 Task: Change the details to hide.
Action: Mouse moved to (683, 73)
Screenshot: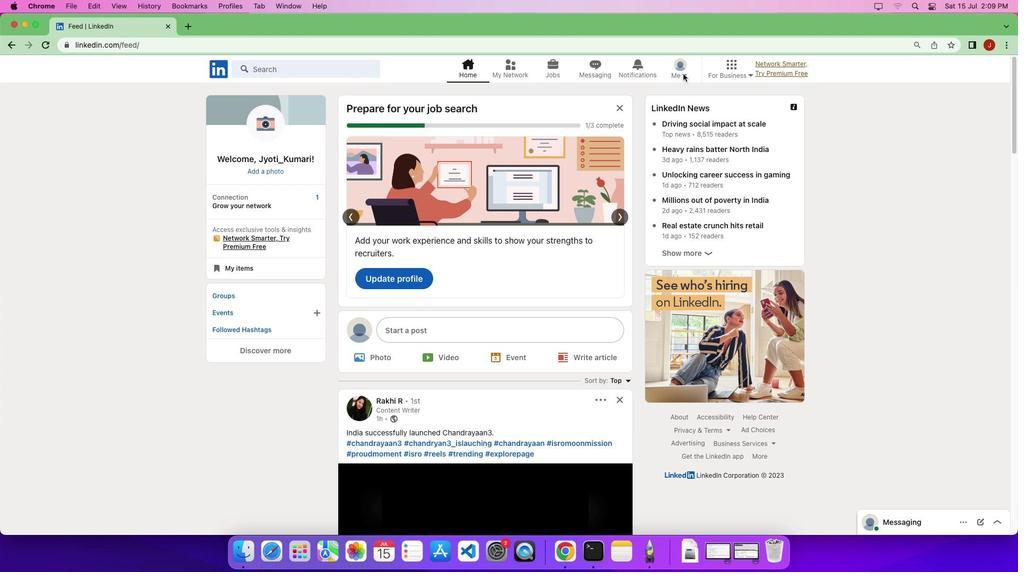 
Action: Mouse pressed left at (683, 73)
Screenshot: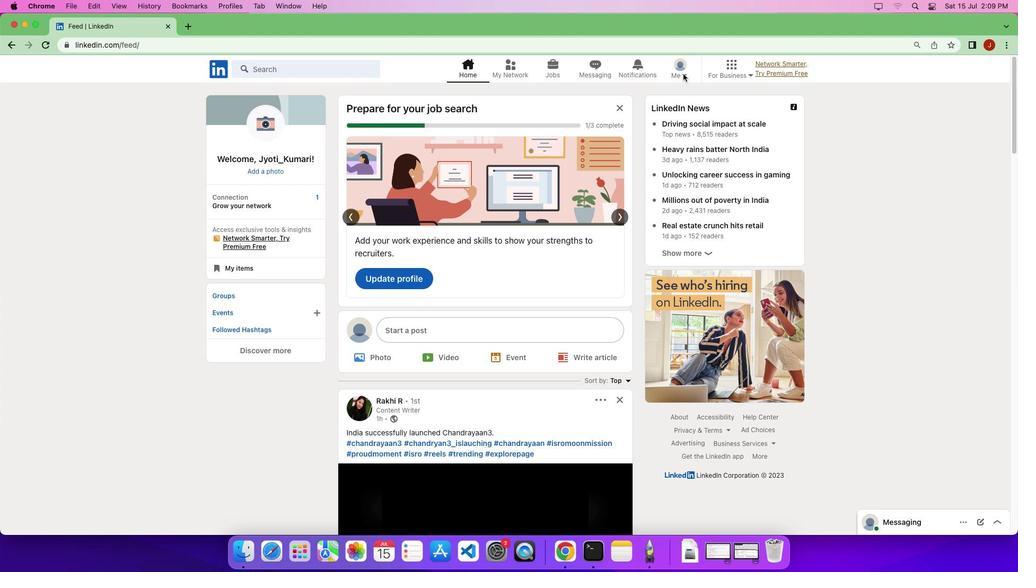 
Action: Mouse moved to (685, 74)
Screenshot: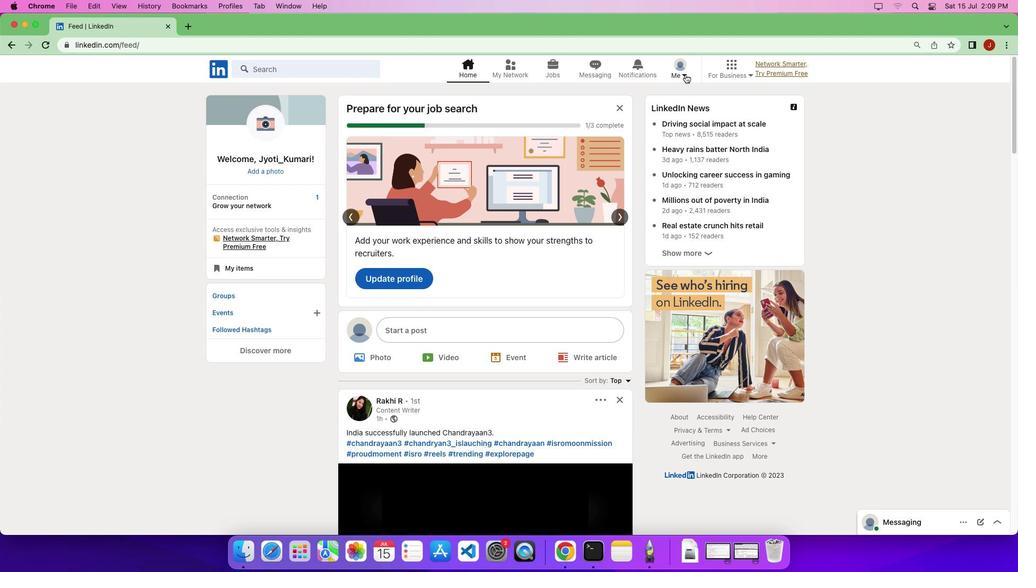 
Action: Mouse pressed left at (685, 74)
Screenshot: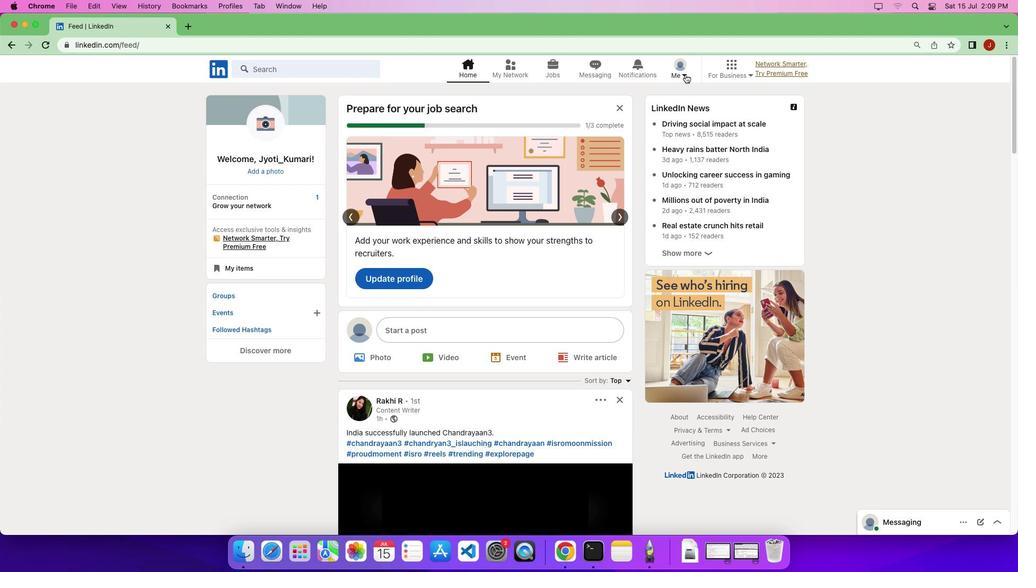 
Action: Mouse moved to (614, 197)
Screenshot: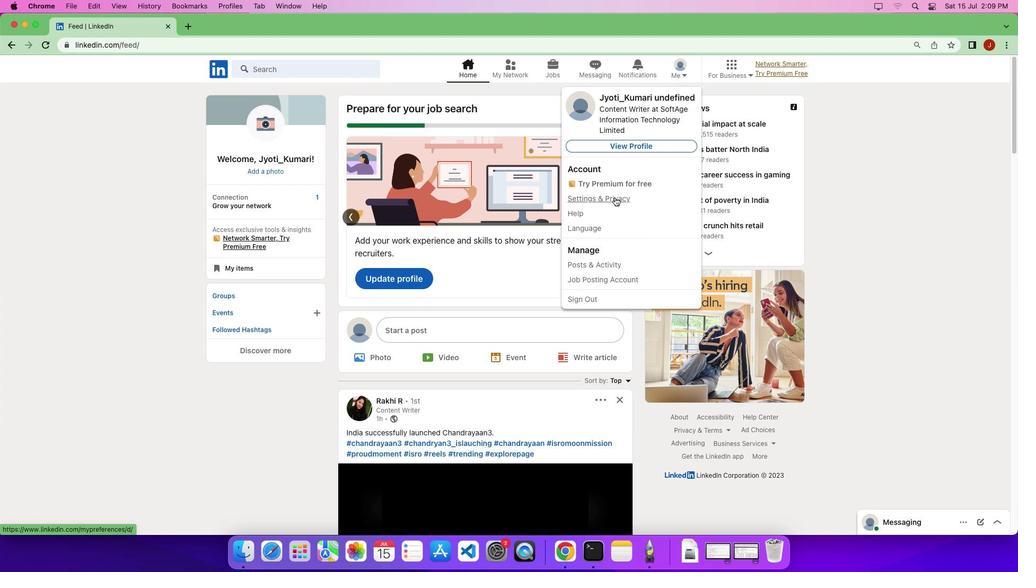 
Action: Mouse pressed left at (614, 197)
Screenshot: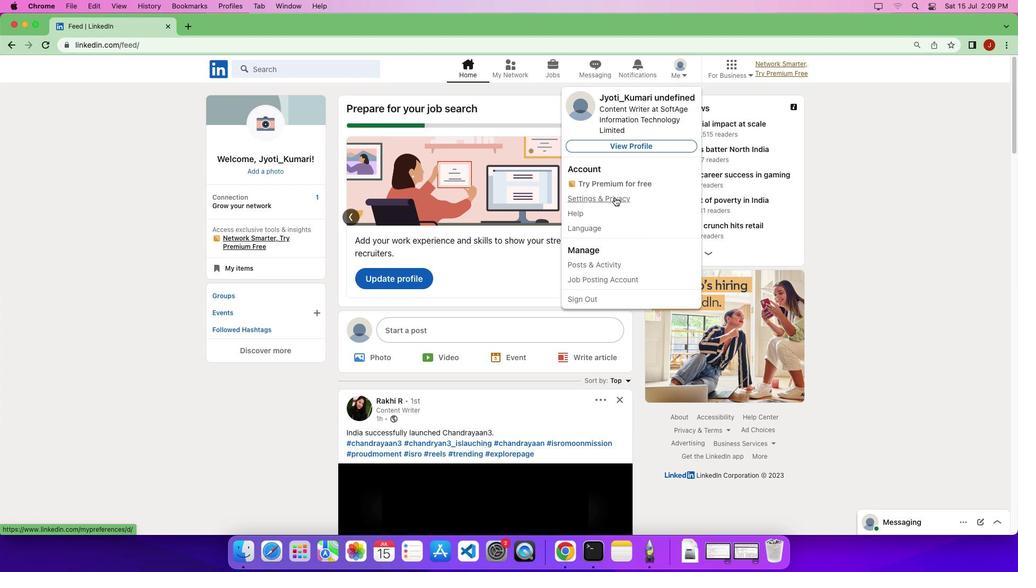 
Action: Mouse moved to (32, 225)
Screenshot: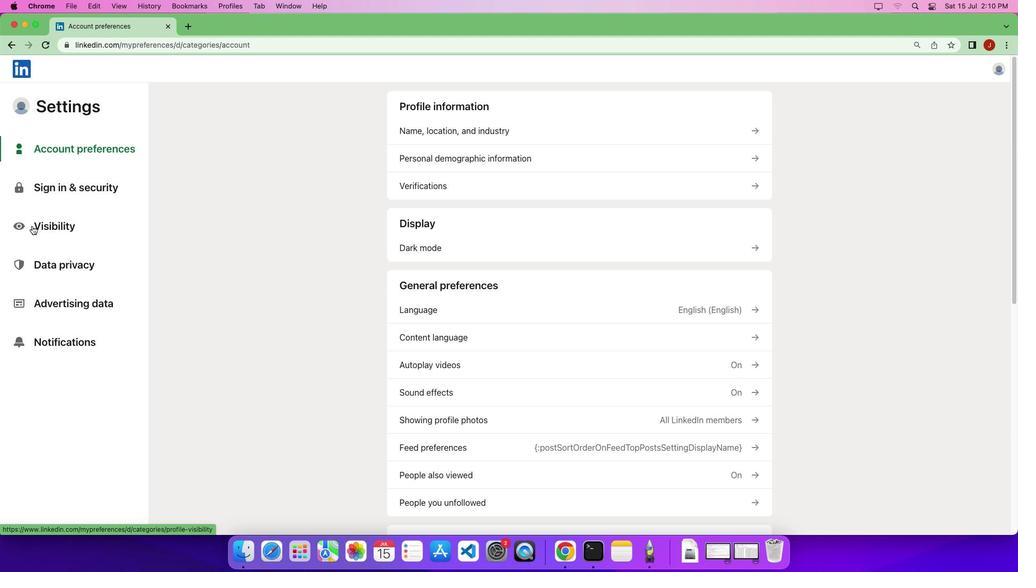 
Action: Mouse pressed left at (32, 225)
Screenshot: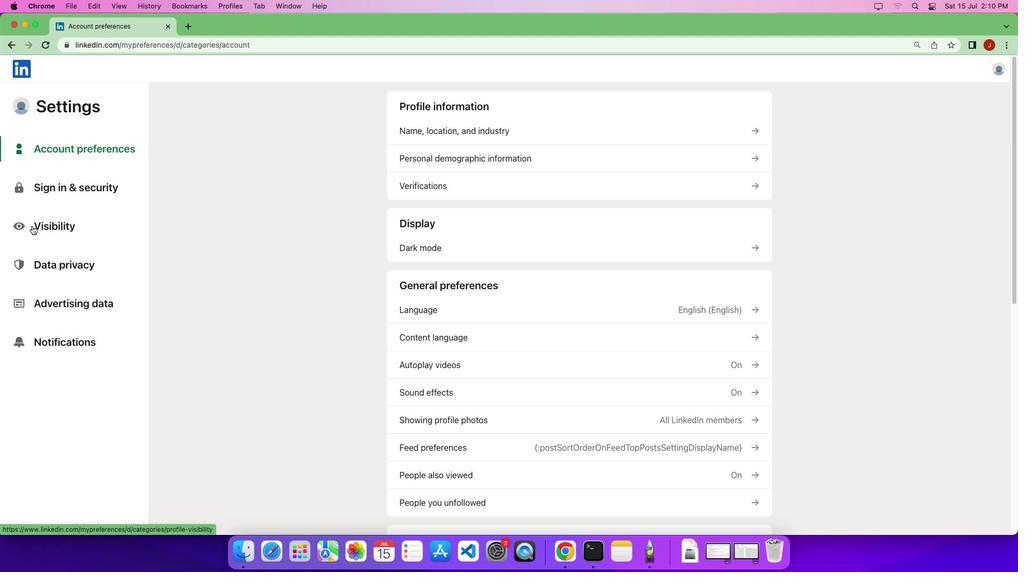 
Action: Mouse pressed left at (32, 225)
Screenshot: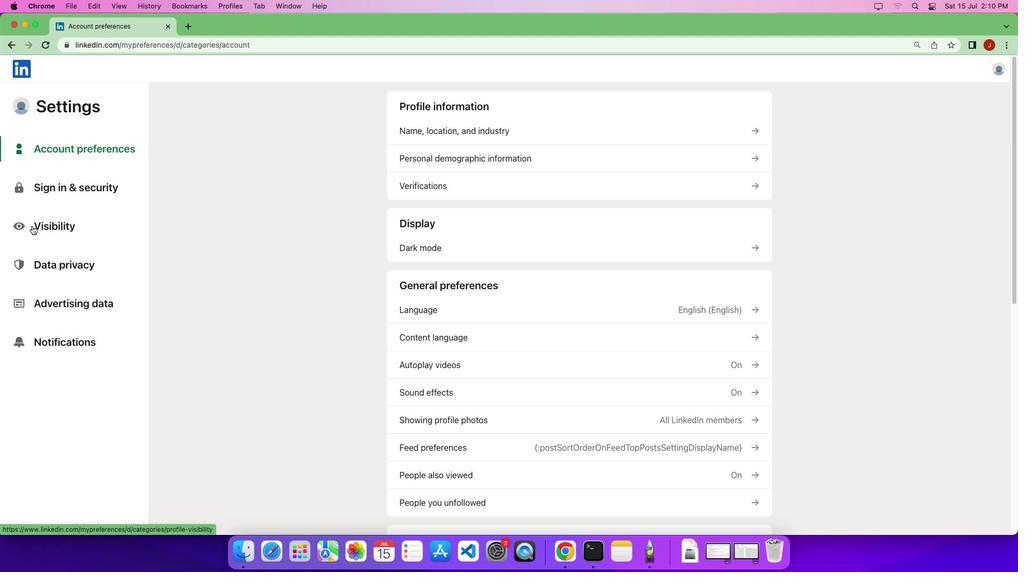 
Action: Mouse moved to (40, 225)
Screenshot: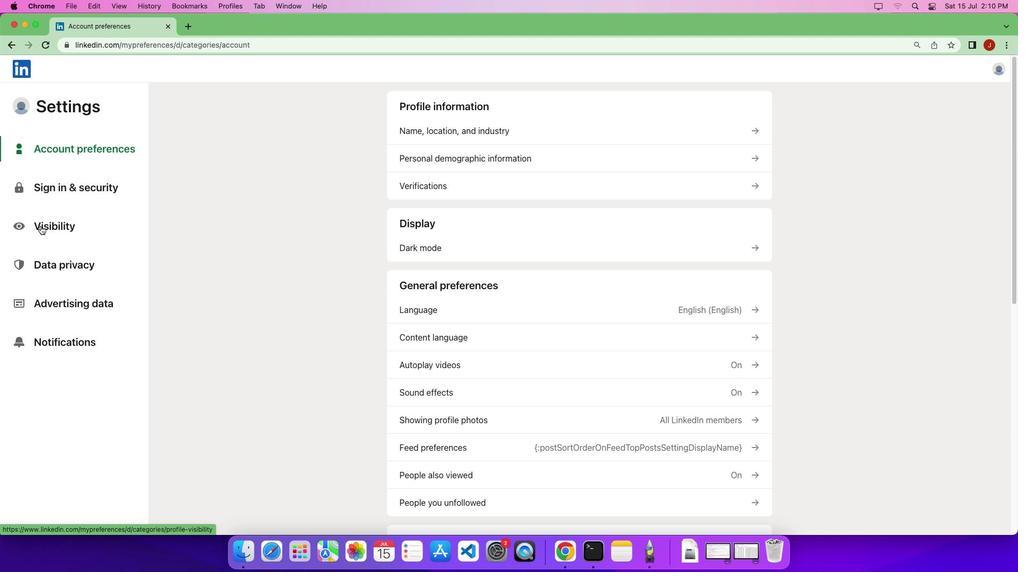 
Action: Mouse pressed left at (40, 225)
Screenshot: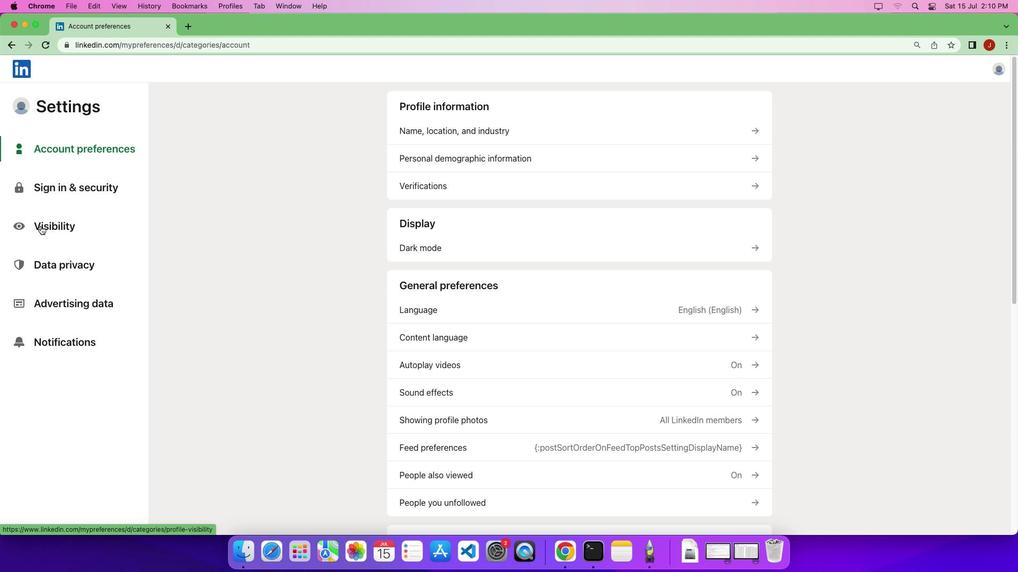 
Action: Mouse pressed left at (40, 225)
Screenshot: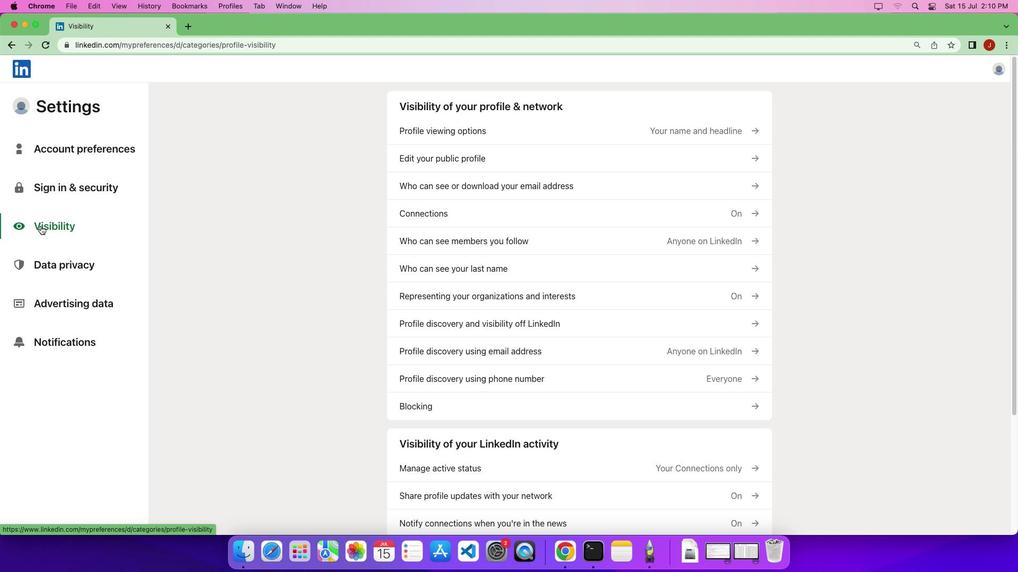 
Action: Mouse moved to (752, 155)
Screenshot: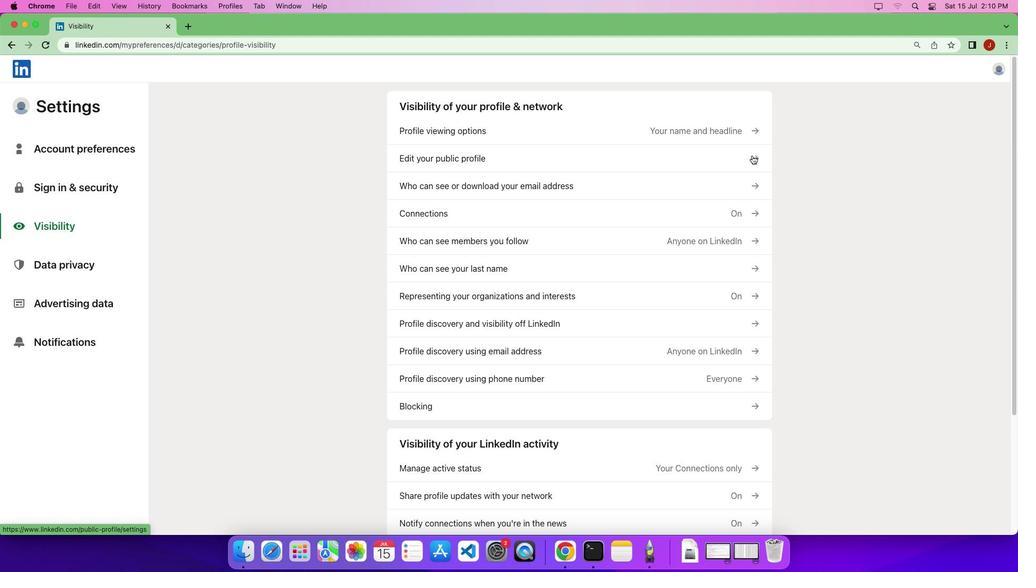 
Action: Mouse pressed left at (752, 155)
Screenshot: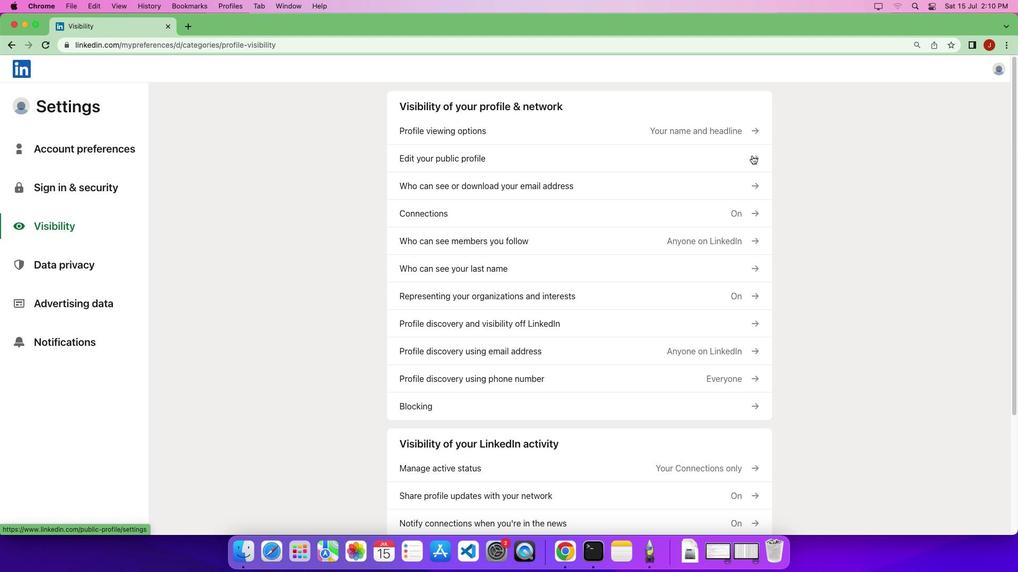 
Action: Mouse moved to (745, 308)
Screenshot: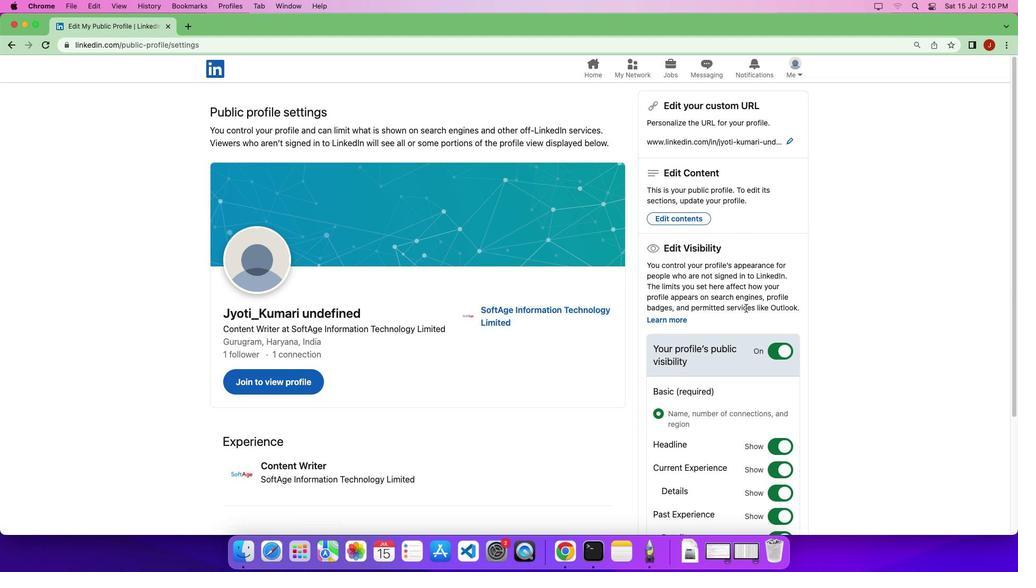 
Action: Mouse scrolled (745, 308) with delta (0, 0)
Screenshot: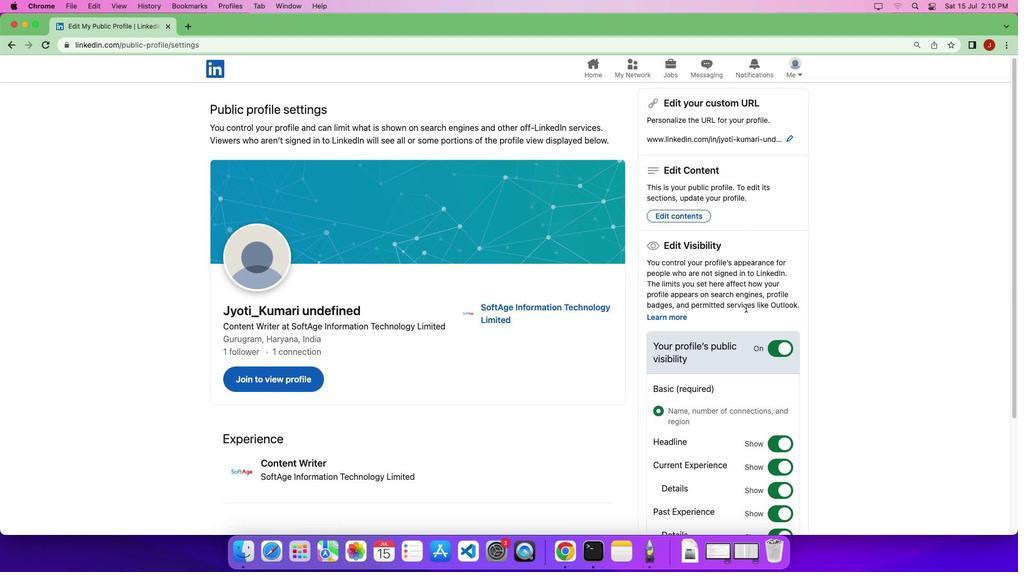 
Action: Mouse scrolled (745, 308) with delta (0, 0)
Screenshot: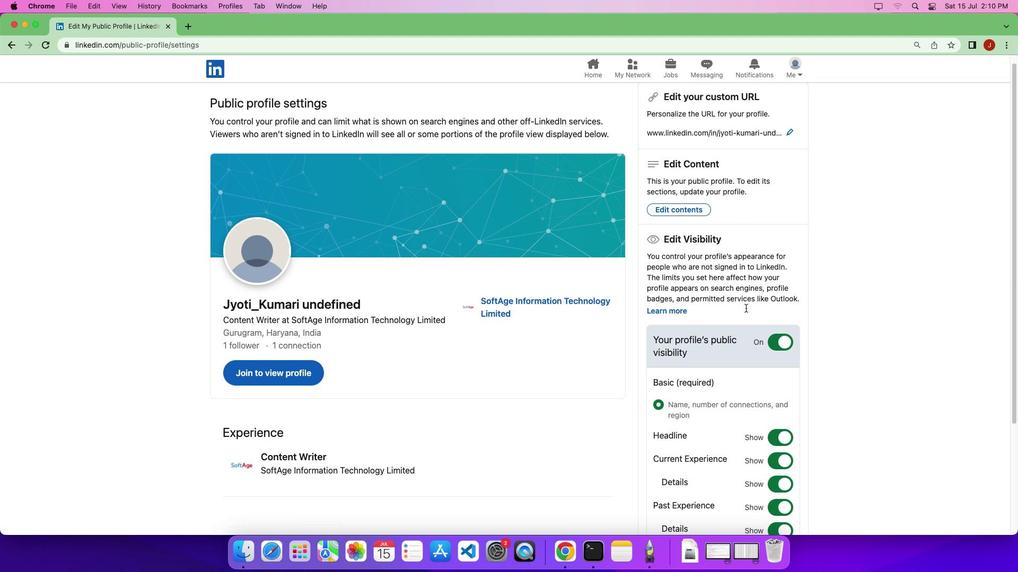 
Action: Mouse scrolled (745, 308) with delta (0, 0)
Screenshot: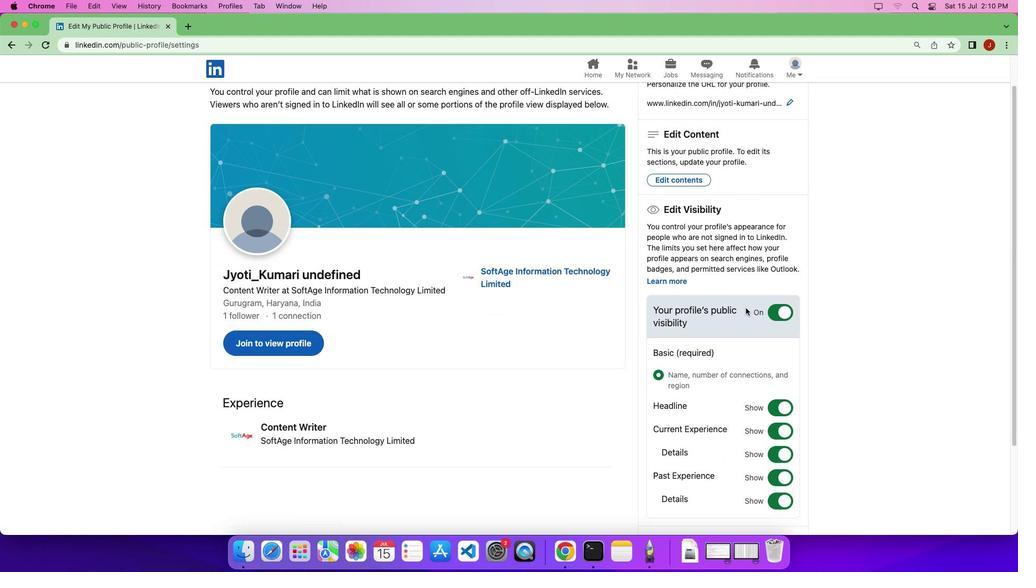 
Action: Mouse scrolled (745, 308) with delta (0, 0)
Screenshot: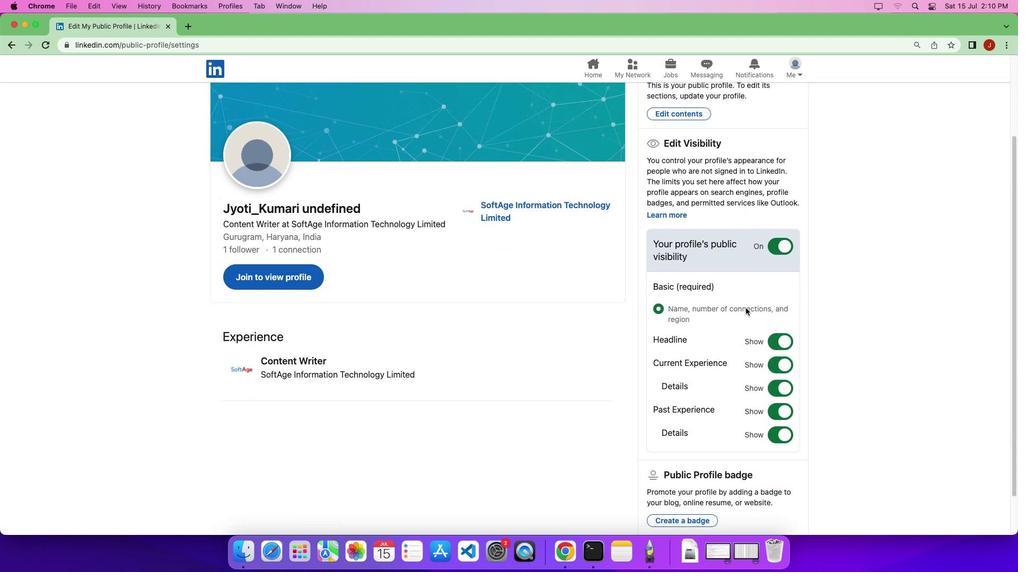 
Action: Mouse scrolled (745, 308) with delta (0, -3)
Screenshot: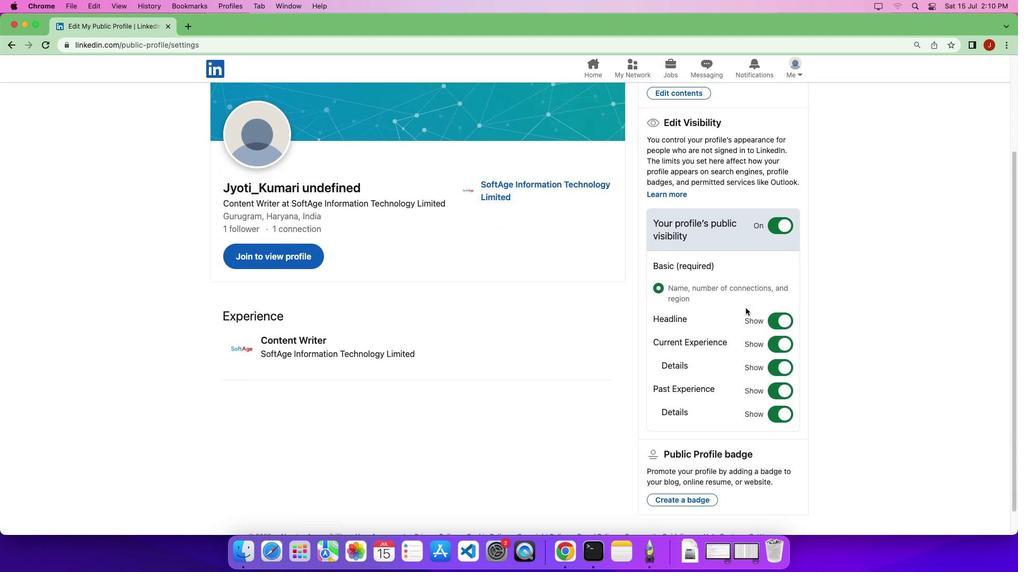 
Action: Mouse moved to (782, 339)
Screenshot: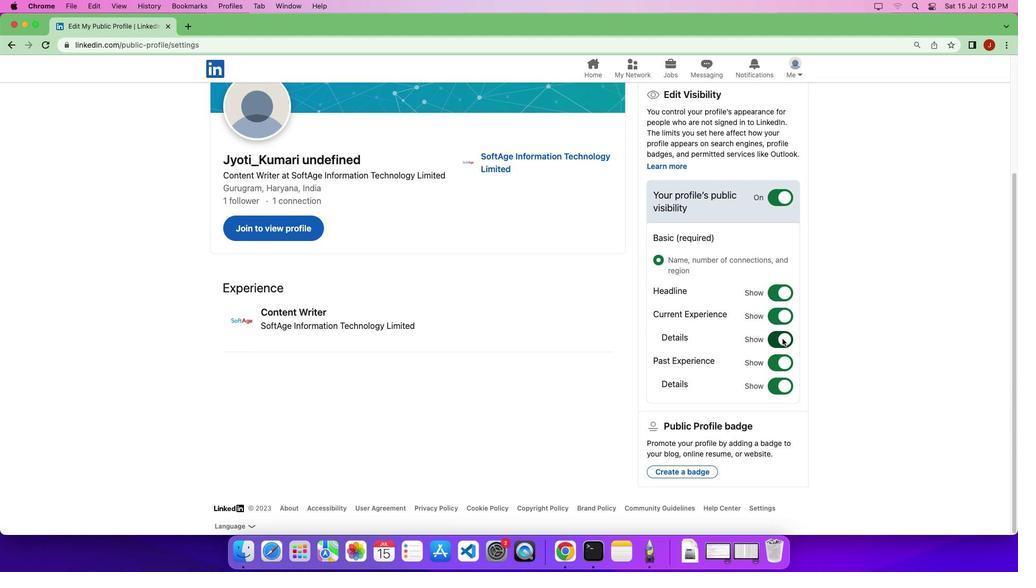 
Action: Mouse pressed left at (782, 339)
Screenshot: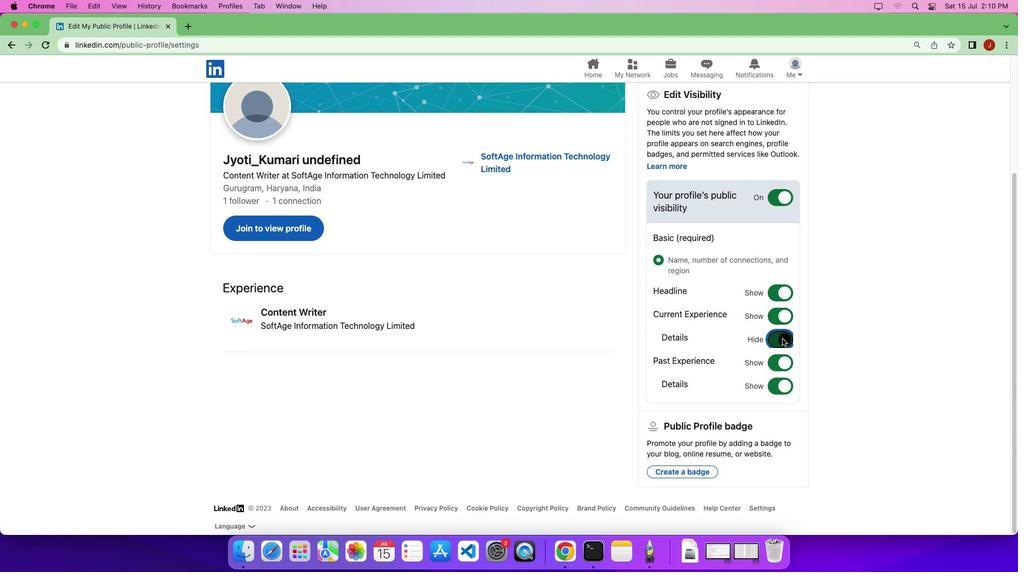 
Action: Mouse moved to (824, 346)
Screenshot: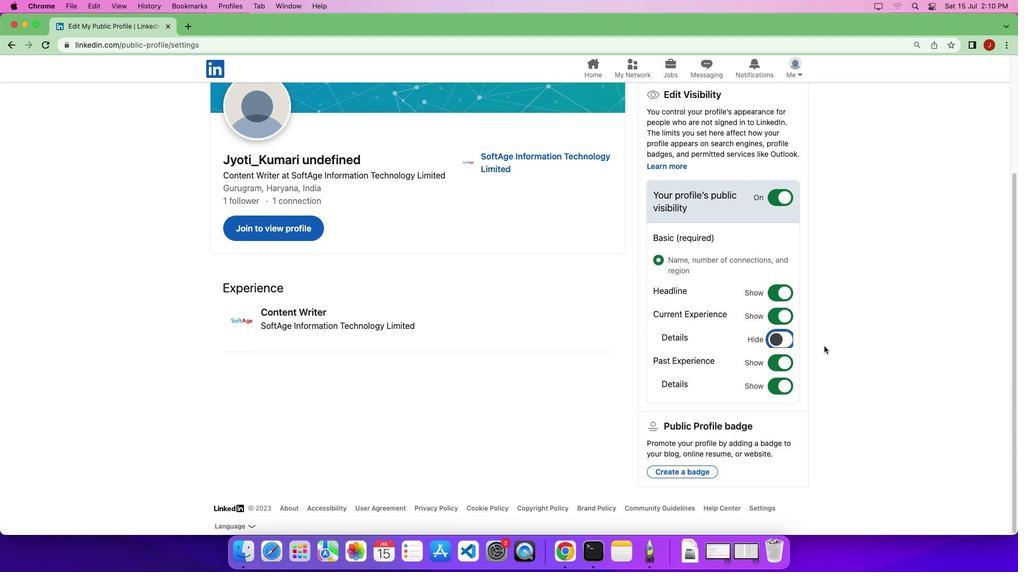 
